 Task: Find the best route from Austin, Texas, to San Antonio, Texas.
Action: Mouse moved to (220, 72)
Screenshot: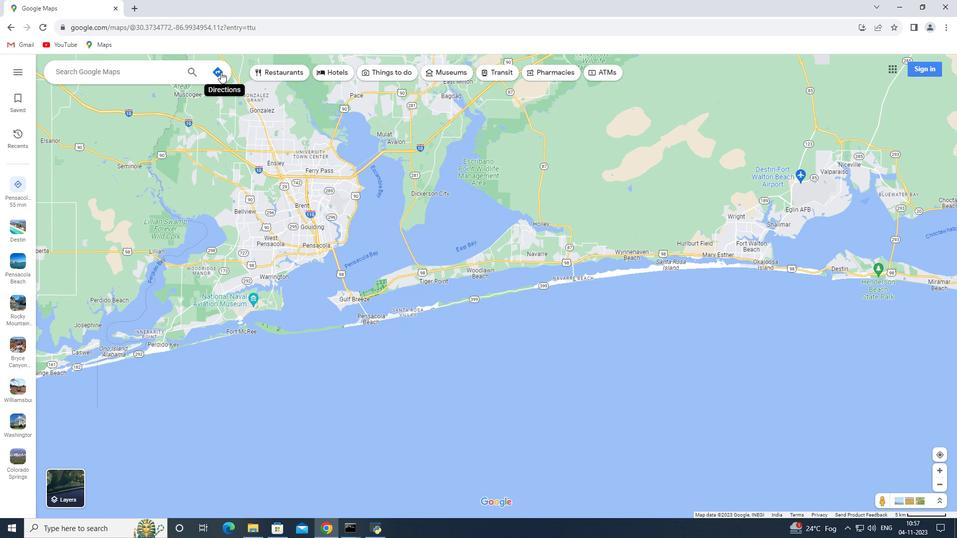 
Action: Mouse pressed left at (220, 72)
Screenshot: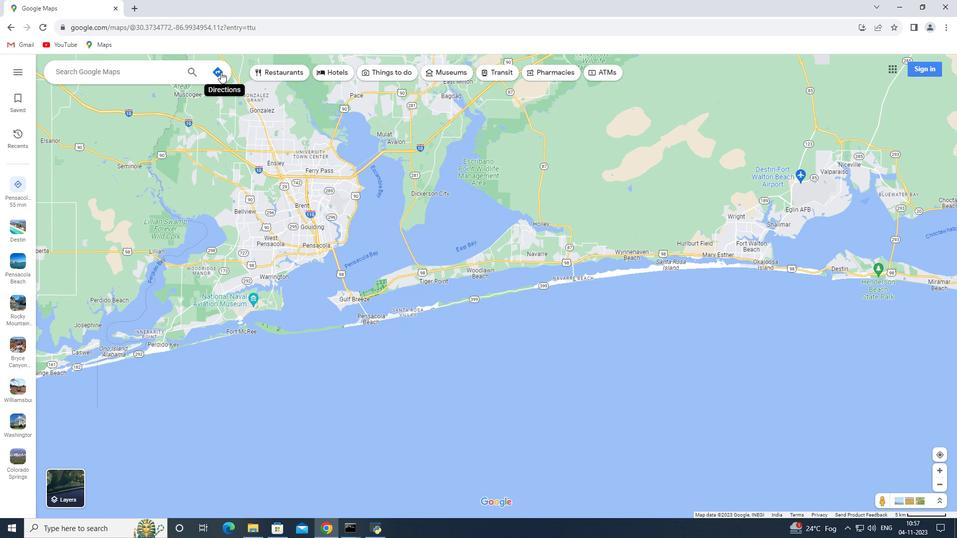 
Action: Mouse moved to (72, 68)
Screenshot: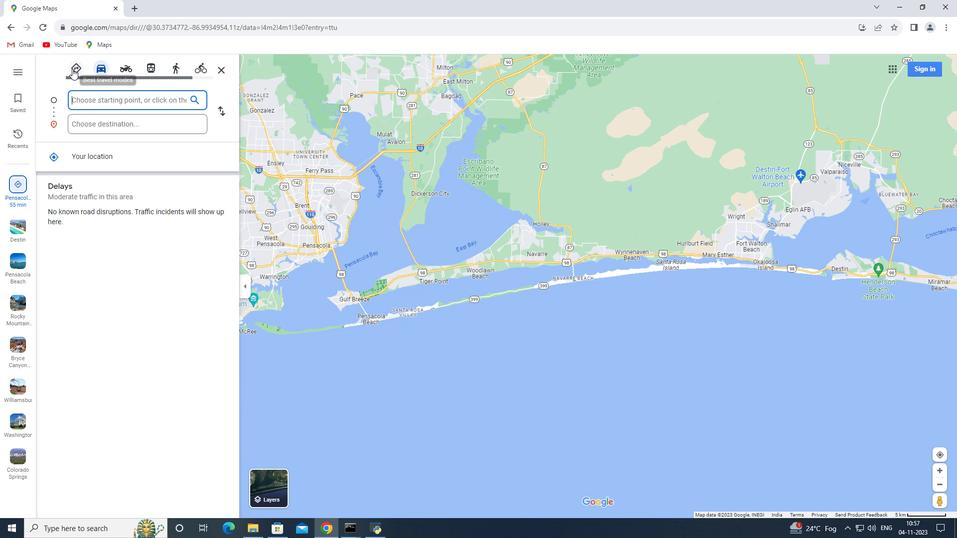
Action: Mouse pressed left at (72, 68)
Screenshot: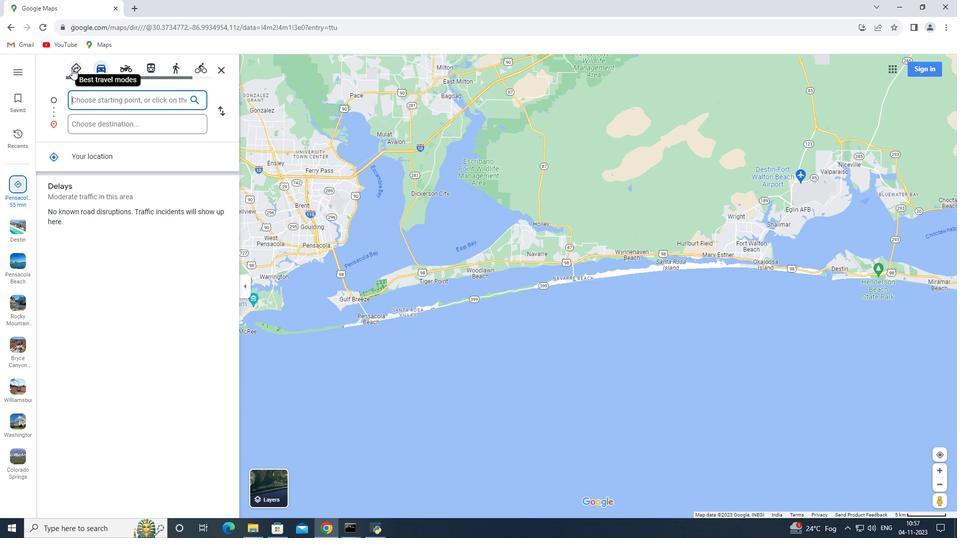 
Action: Mouse moved to (88, 99)
Screenshot: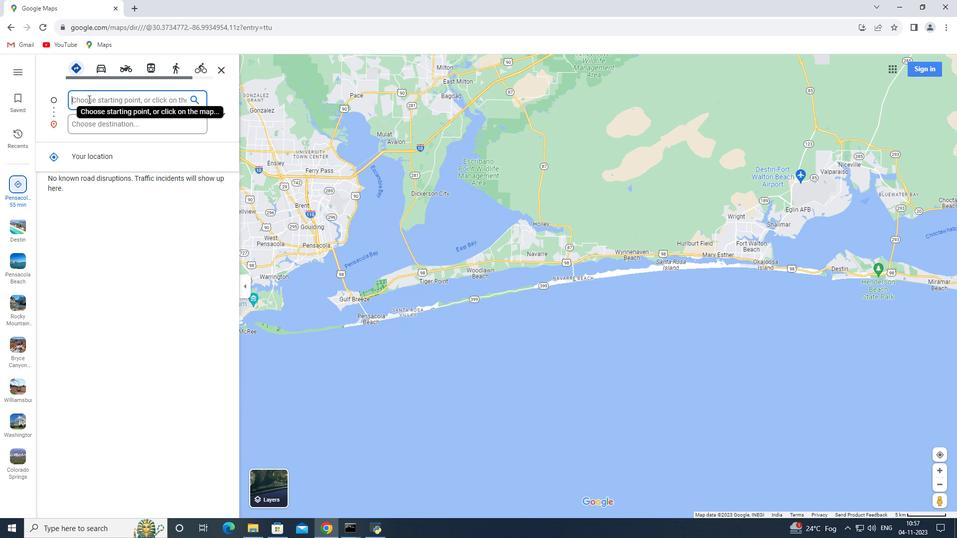 
Action: Mouse pressed left at (88, 99)
Screenshot: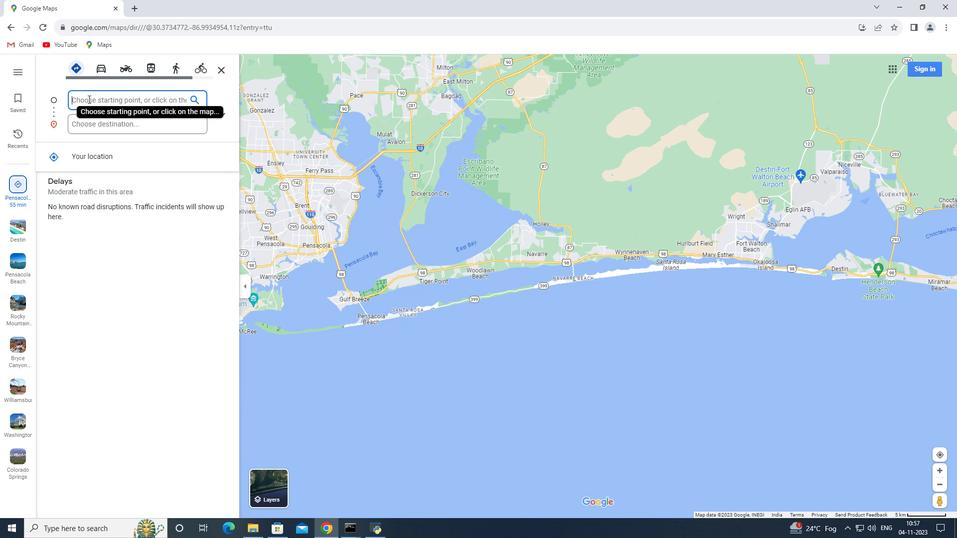 
Action: Key pressed <Key.shift>Austin,<Key.space><Key.shift>Texas
Screenshot: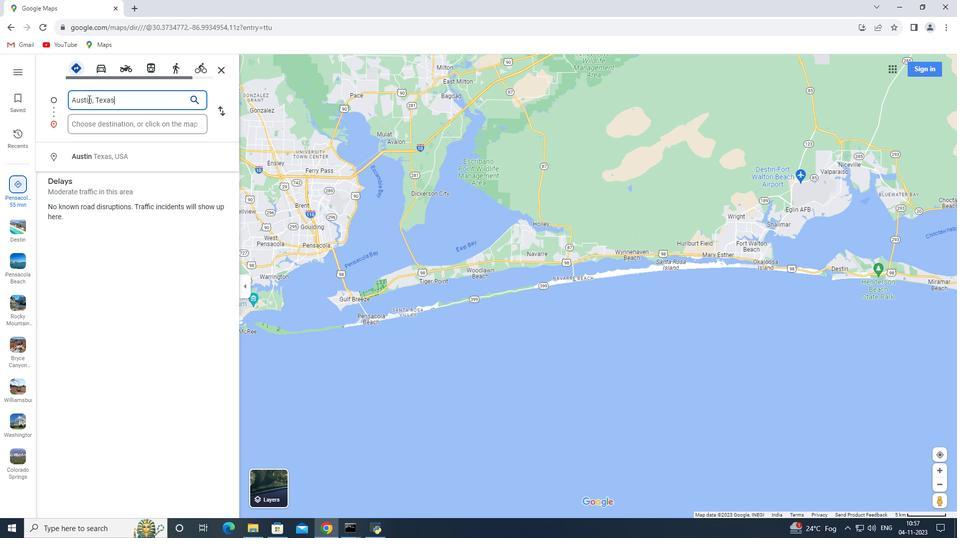 
Action: Mouse moved to (103, 125)
Screenshot: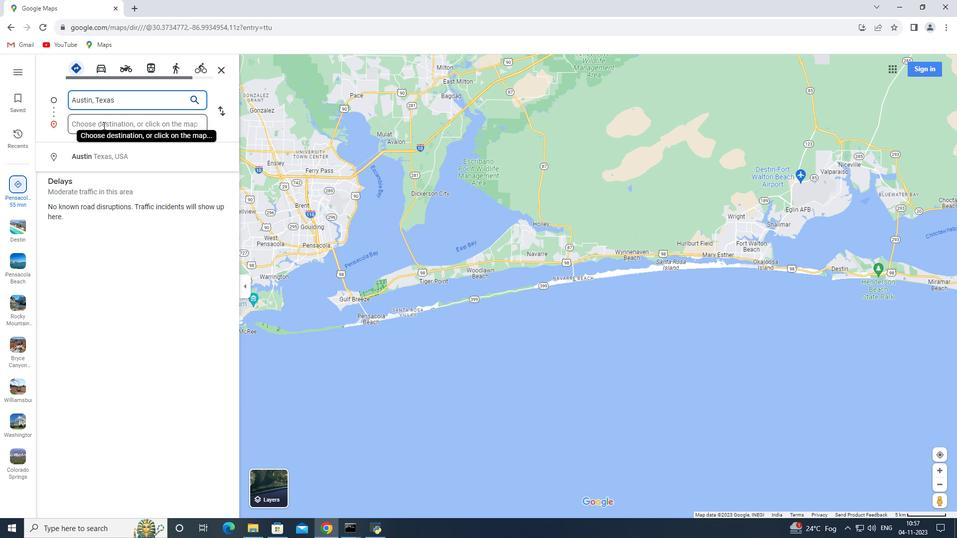 
Action: Mouse pressed left at (103, 125)
Screenshot: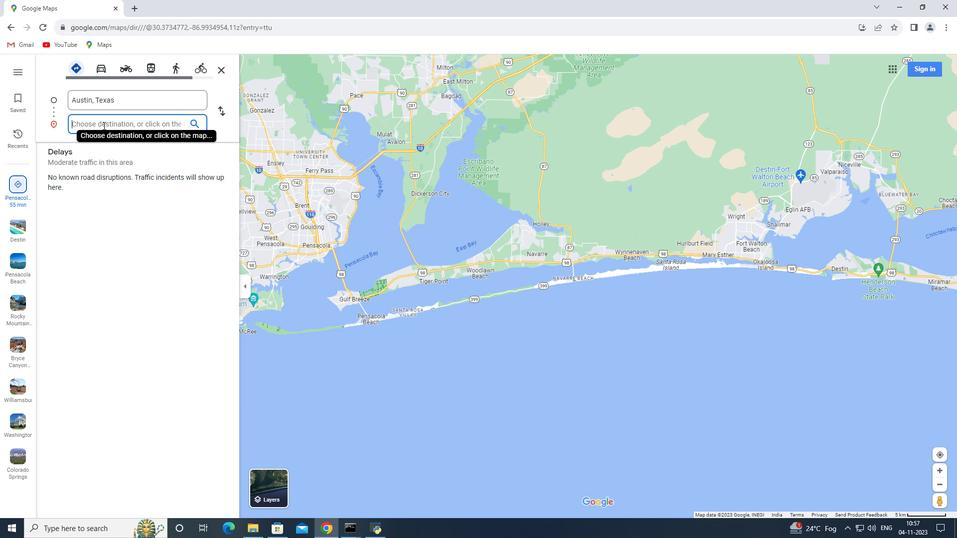 
Action: Key pressed <Key.shift>San<Key.space><Key.shift>Antonio,<Key.space><Key.shift>Texas<Key.enter>
Screenshot: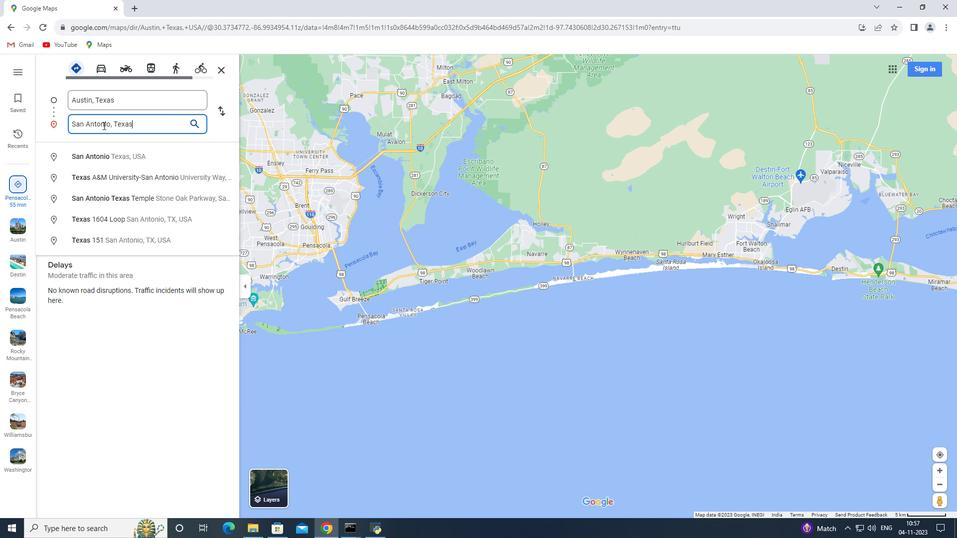 
